 Task: Select and add the product "Large meat burritos" to cart from the store "Abuelitas Birria".
Action: Mouse moved to (365, 171)
Screenshot: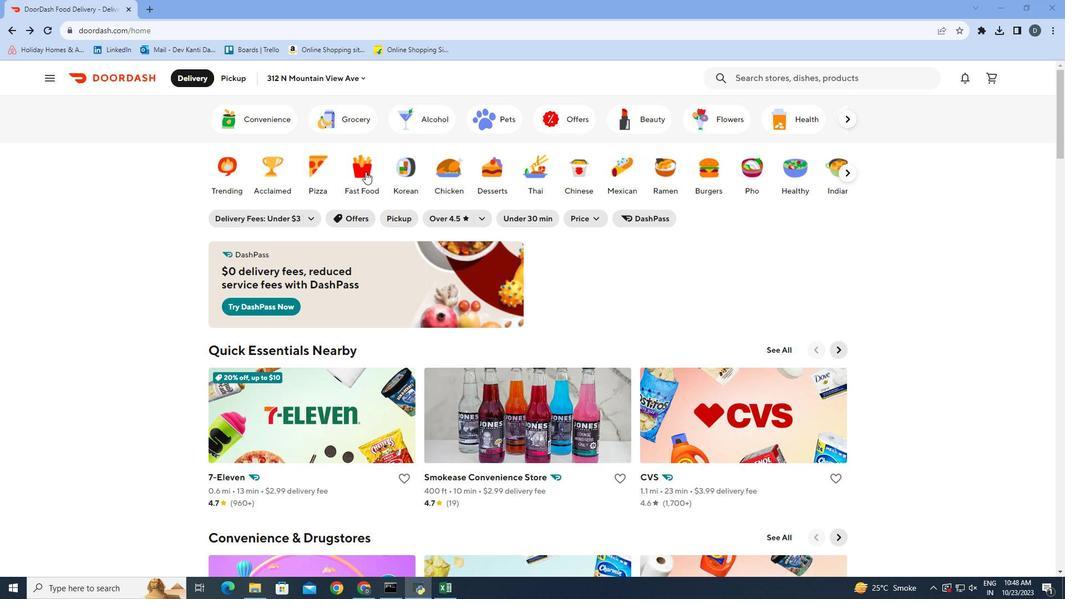 
Action: Mouse pressed left at (365, 171)
Screenshot: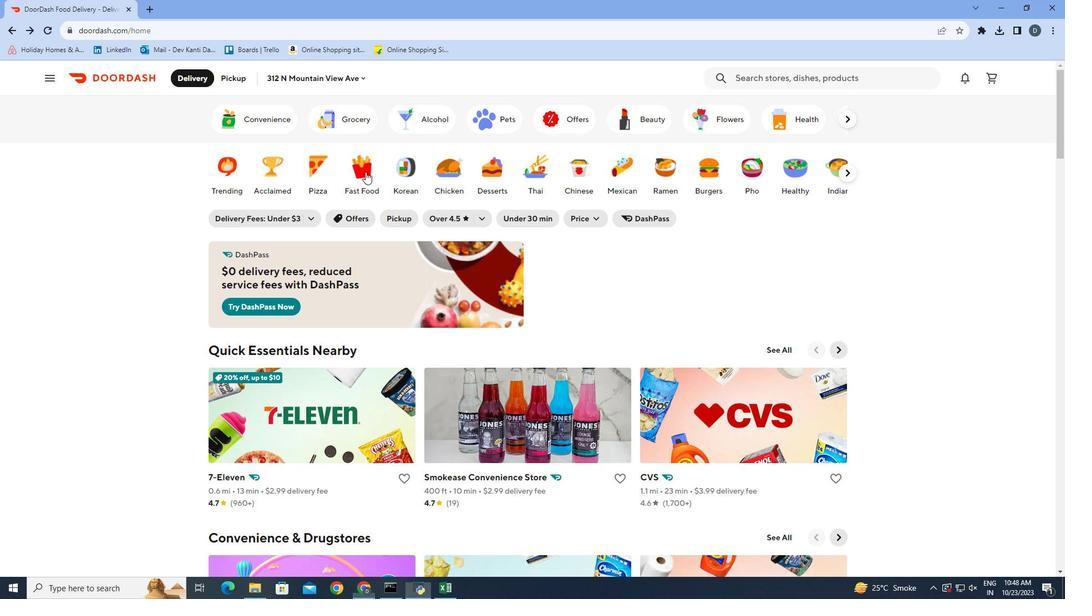 
Action: Mouse moved to (811, 79)
Screenshot: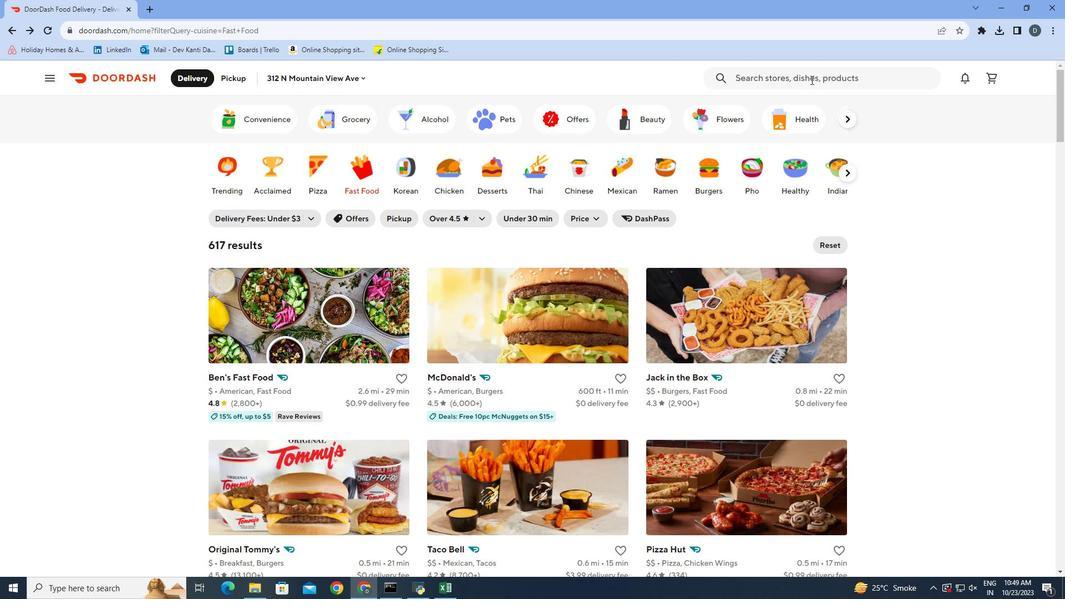 
Action: Mouse pressed left at (811, 79)
Screenshot: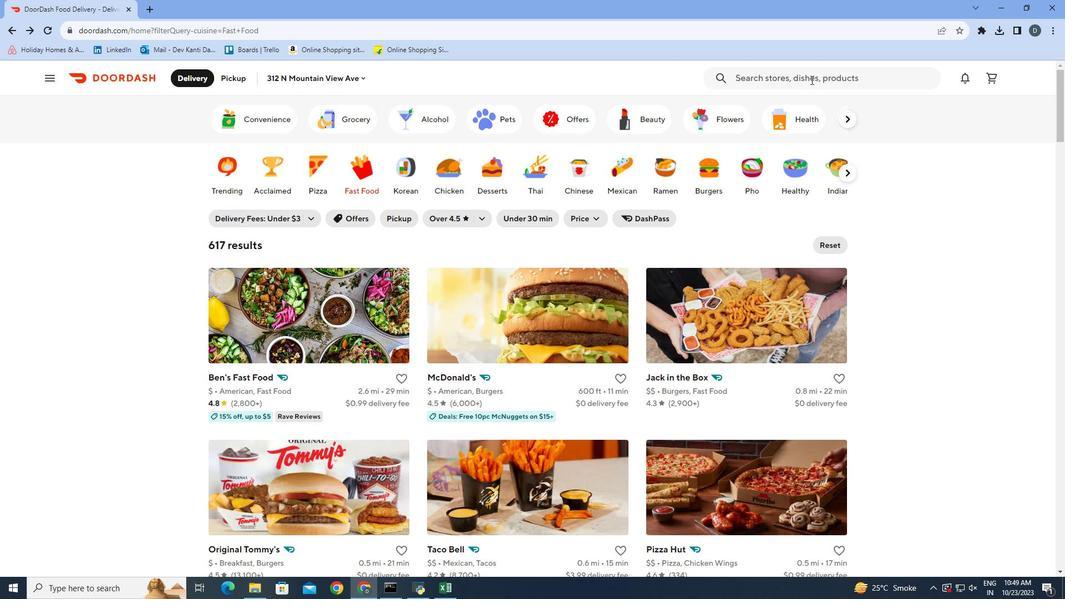 
Action: Mouse moved to (767, 134)
Screenshot: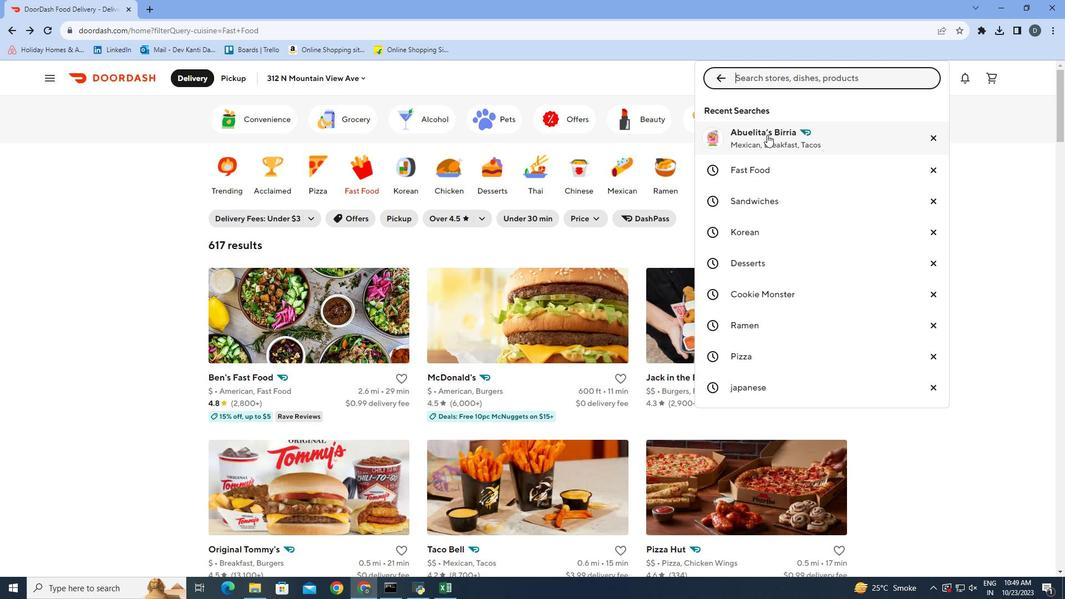 
Action: Mouse pressed left at (767, 134)
Screenshot: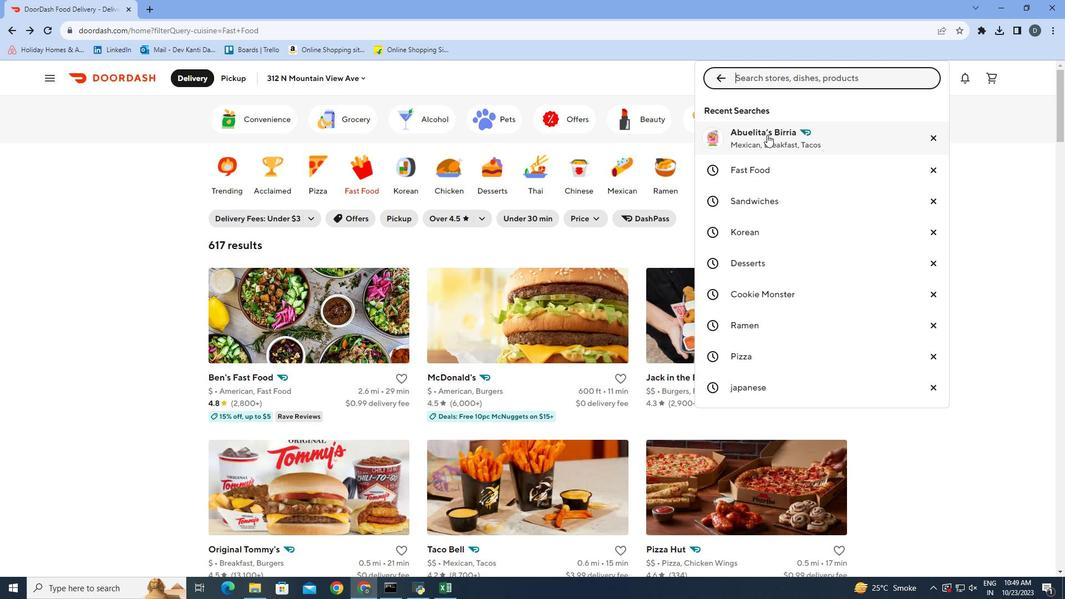 
Action: Mouse moved to (873, 326)
Screenshot: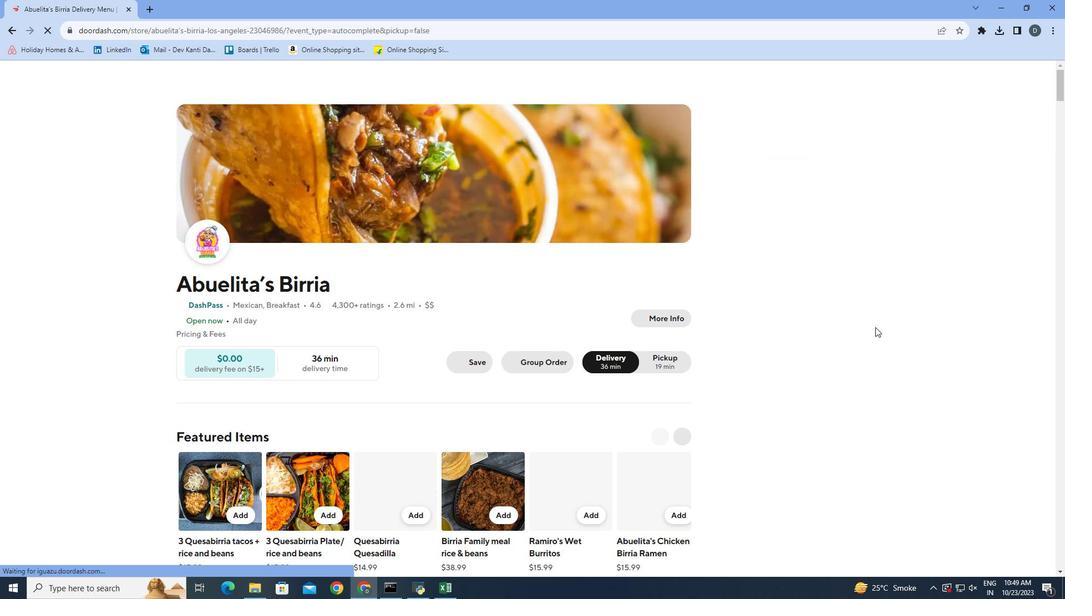 
Action: Mouse scrolled (873, 325) with delta (0, 0)
Screenshot: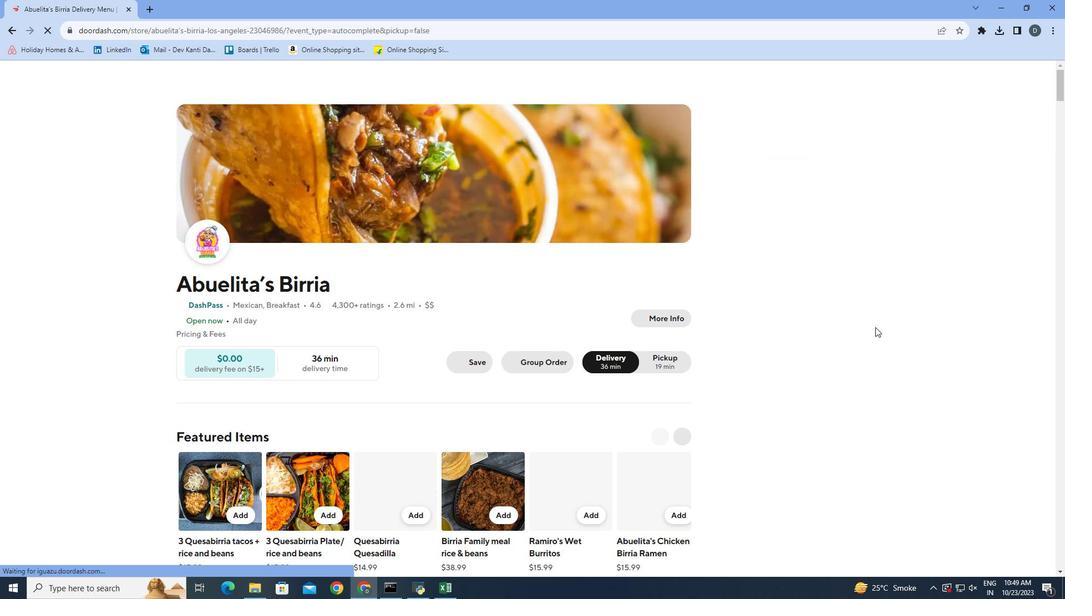 
Action: Mouse moved to (877, 327)
Screenshot: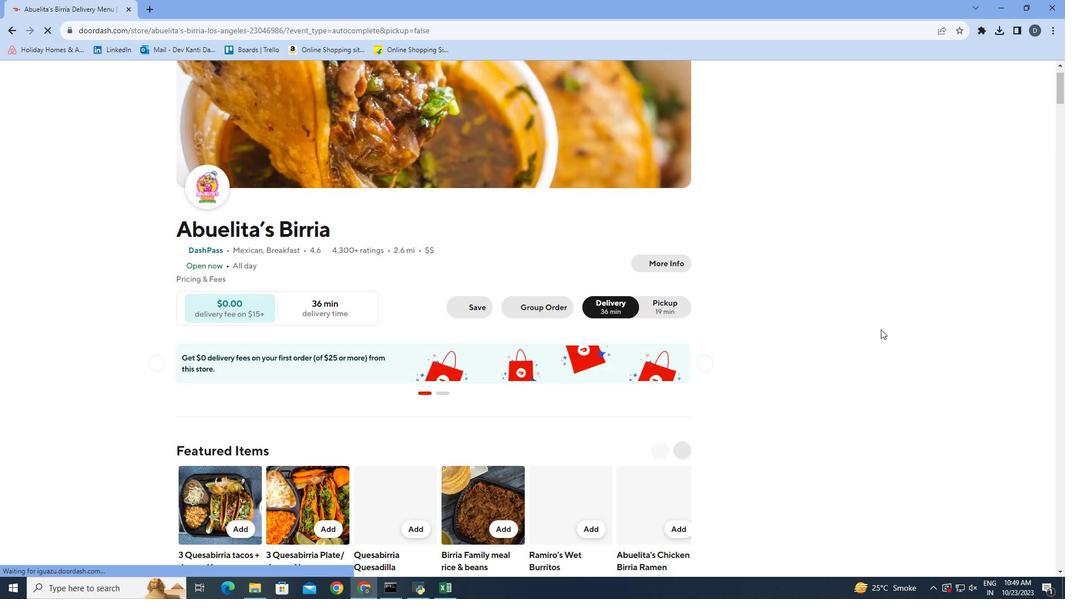 
Action: Mouse scrolled (877, 327) with delta (0, 0)
Screenshot: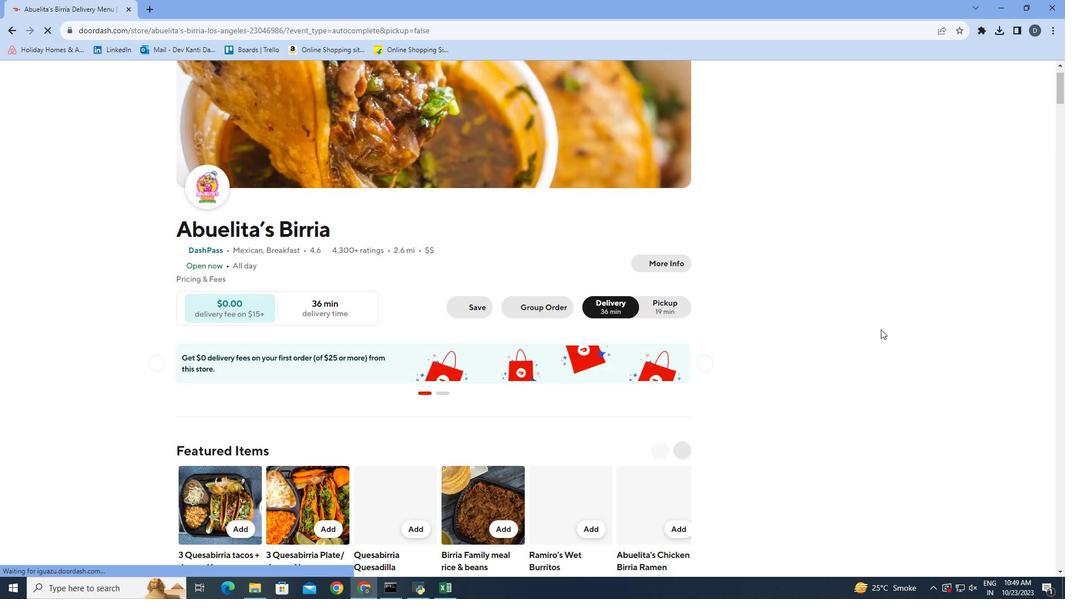 
Action: Mouse moved to (887, 333)
Screenshot: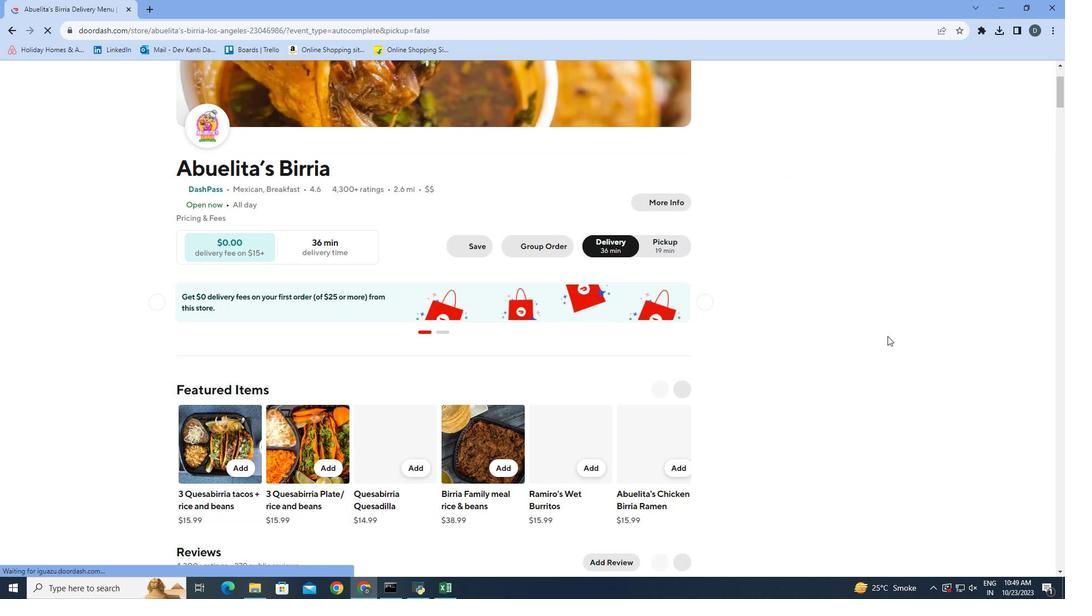 
Action: Mouse scrolled (887, 332) with delta (0, 0)
Screenshot: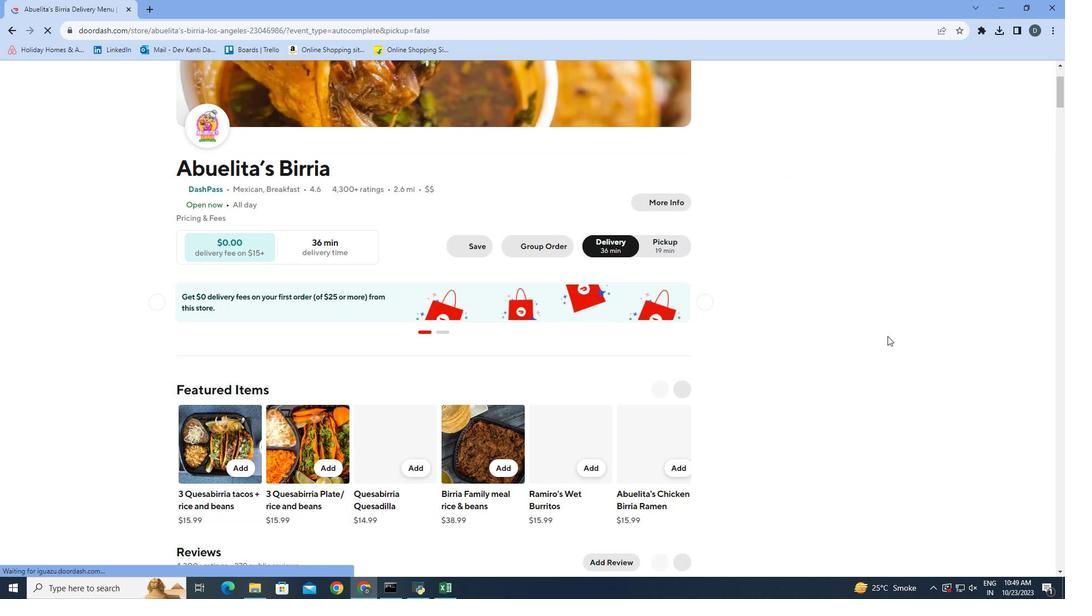 
Action: Mouse moved to (887, 338)
Screenshot: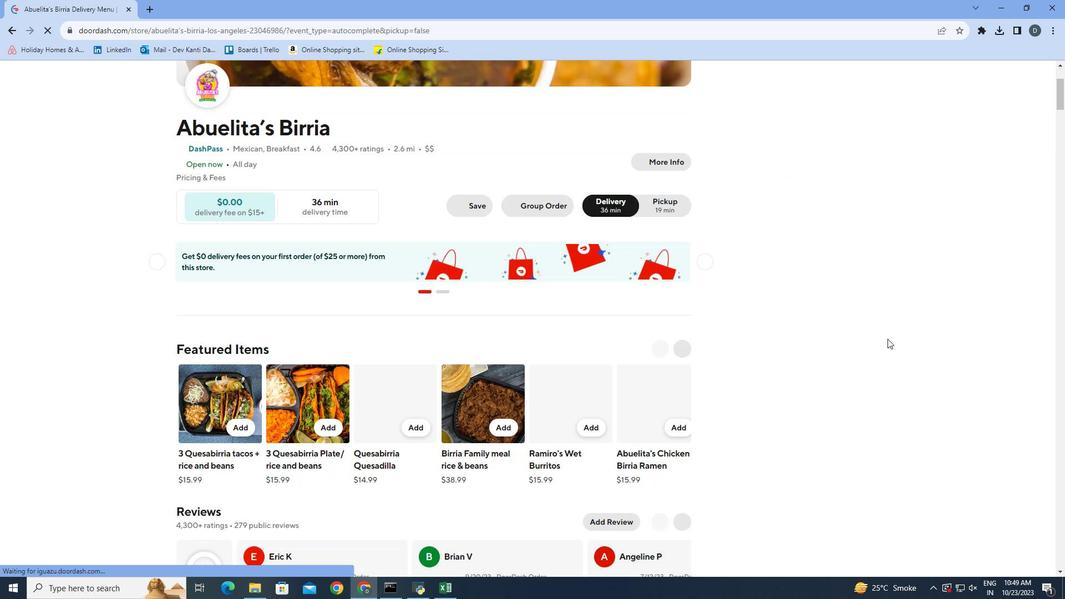 
Action: Mouse scrolled (887, 337) with delta (0, 0)
Screenshot: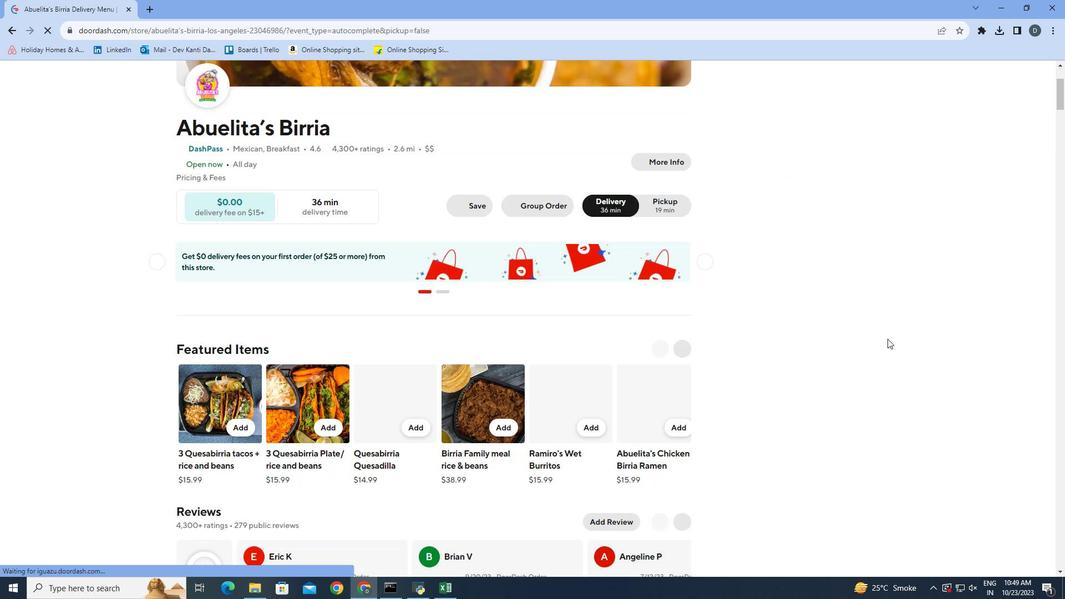 
Action: Mouse moved to (886, 341)
Screenshot: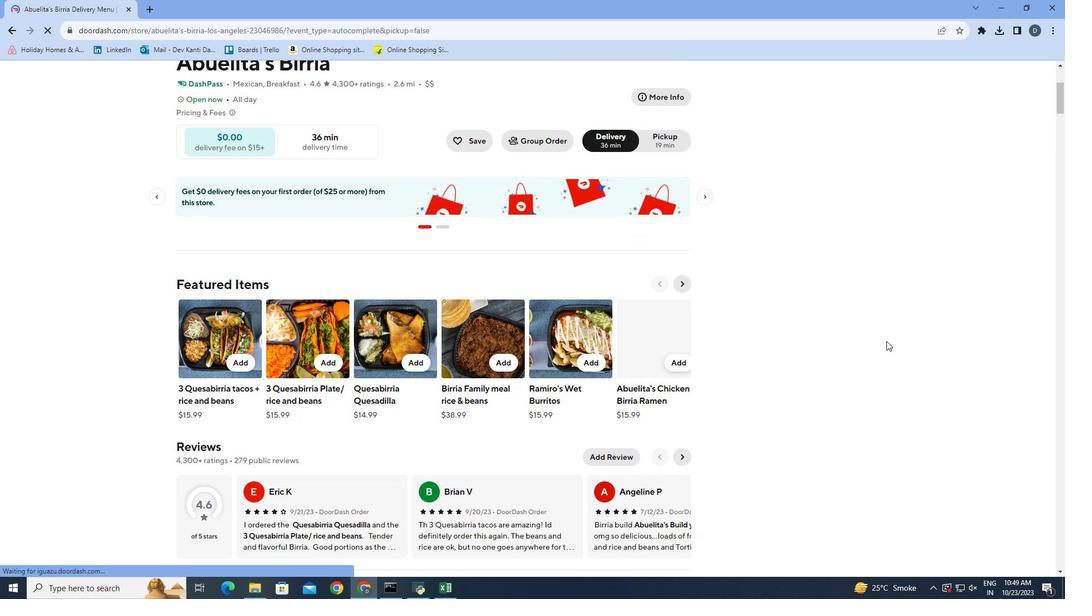 
Action: Mouse scrolled (886, 340) with delta (0, 0)
Screenshot: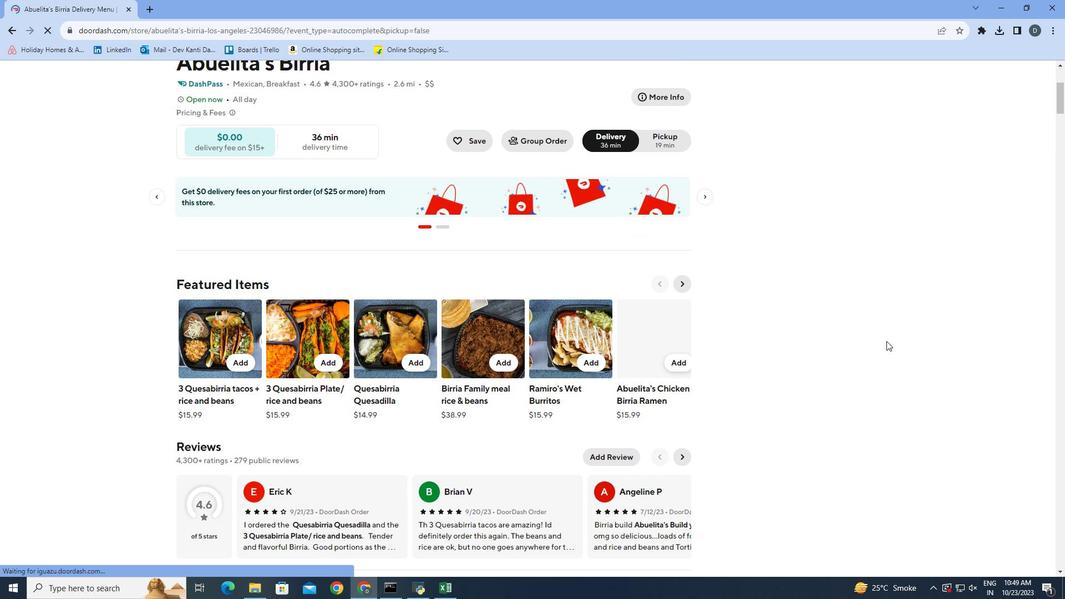 
Action: Mouse scrolled (886, 340) with delta (0, 0)
Screenshot: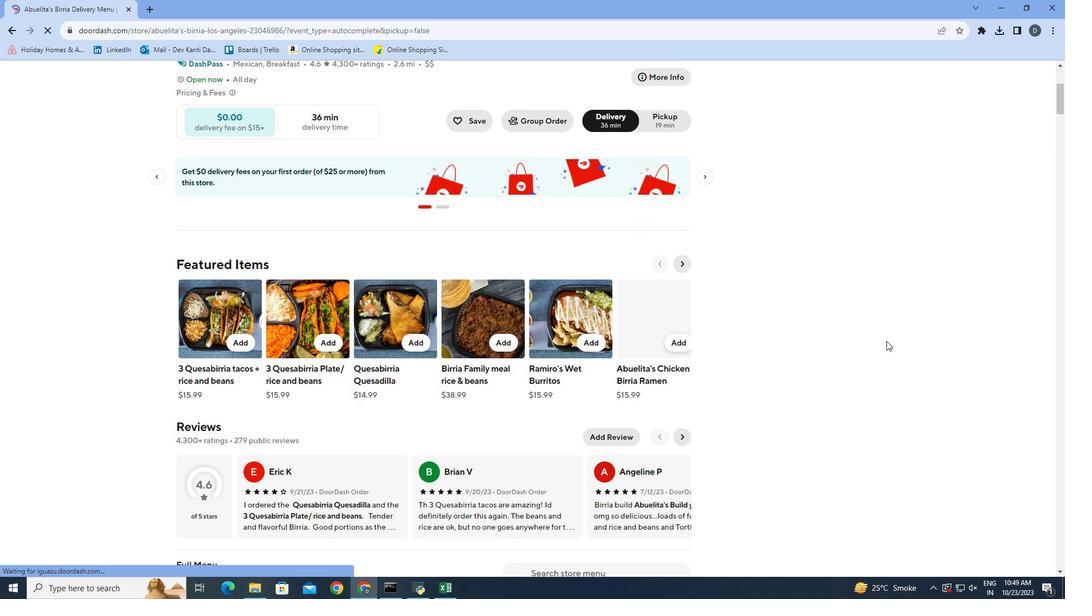 
Action: Mouse scrolled (886, 340) with delta (0, 0)
Screenshot: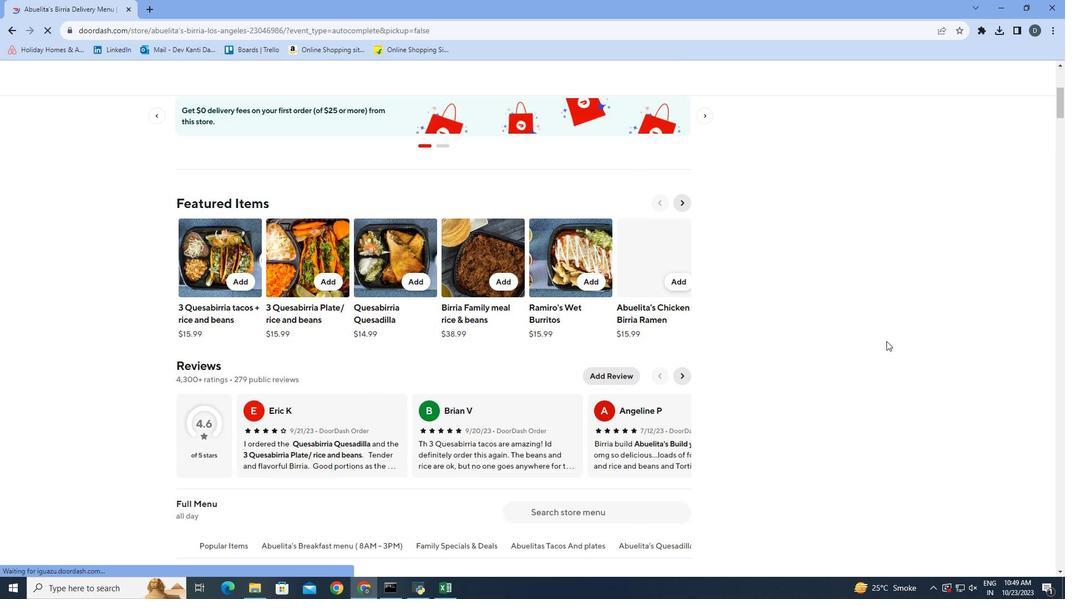 
Action: Mouse scrolled (886, 340) with delta (0, 0)
Screenshot: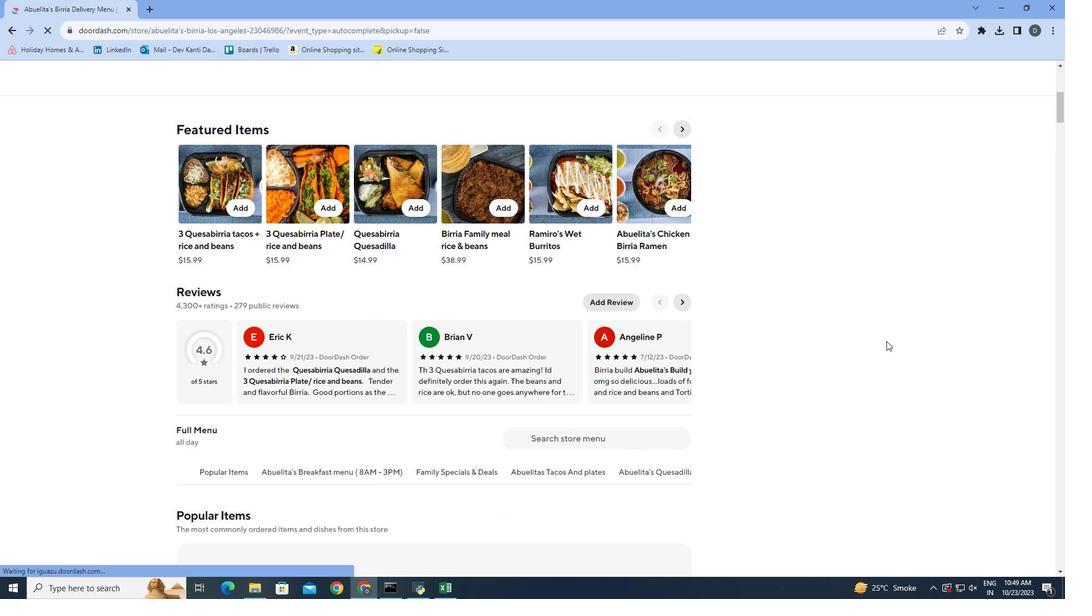 
Action: Mouse scrolled (886, 340) with delta (0, 0)
Screenshot: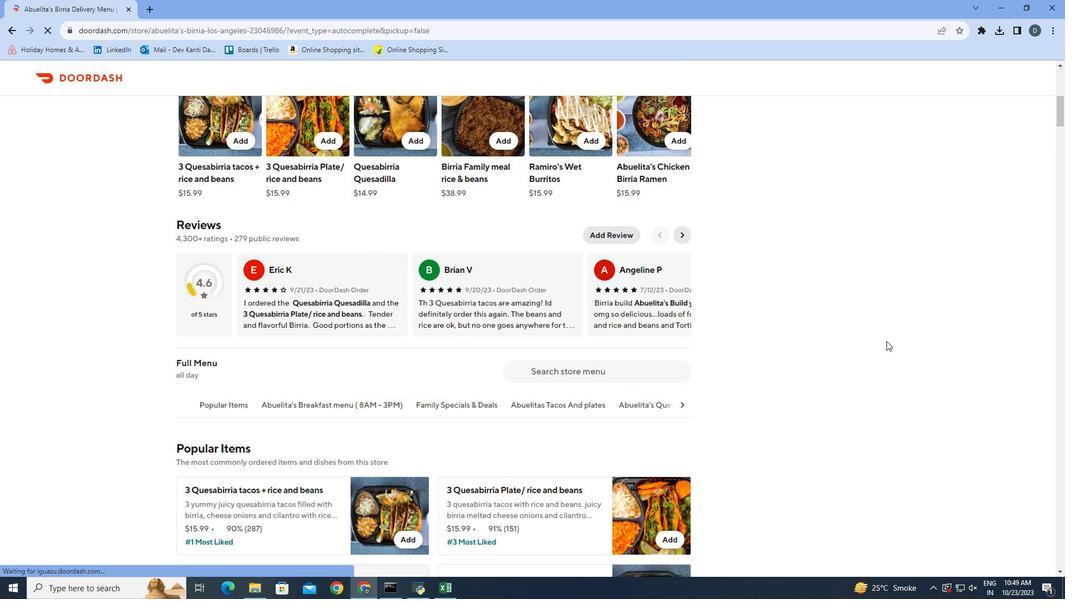 
Action: Mouse scrolled (886, 340) with delta (0, 0)
Screenshot: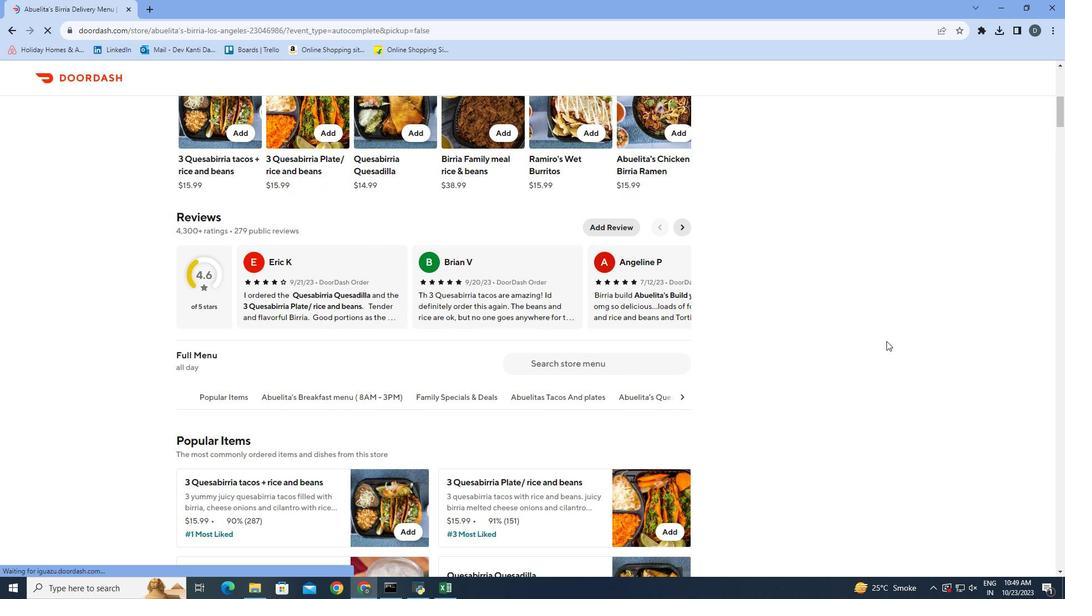 
Action: Mouse moved to (576, 265)
Screenshot: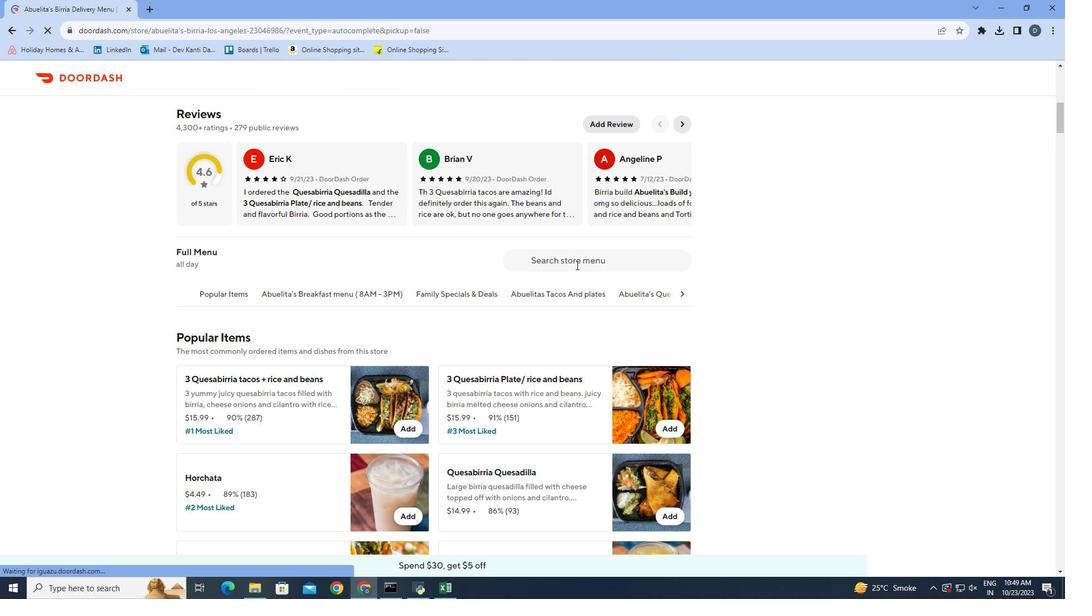 
Action: Mouse pressed left at (576, 265)
Screenshot: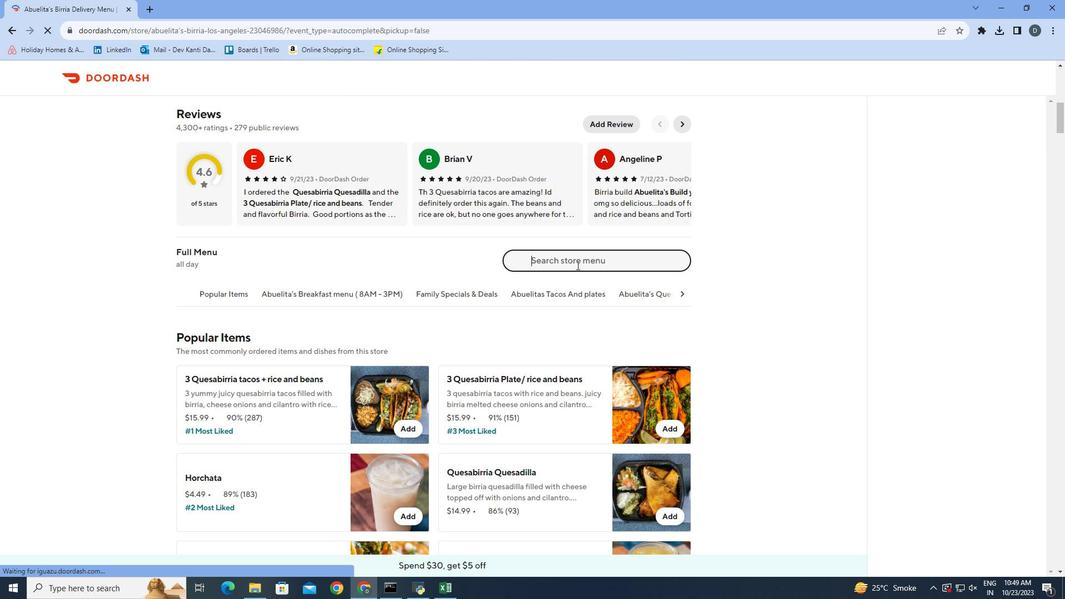
Action: Mouse moved to (579, 265)
Screenshot: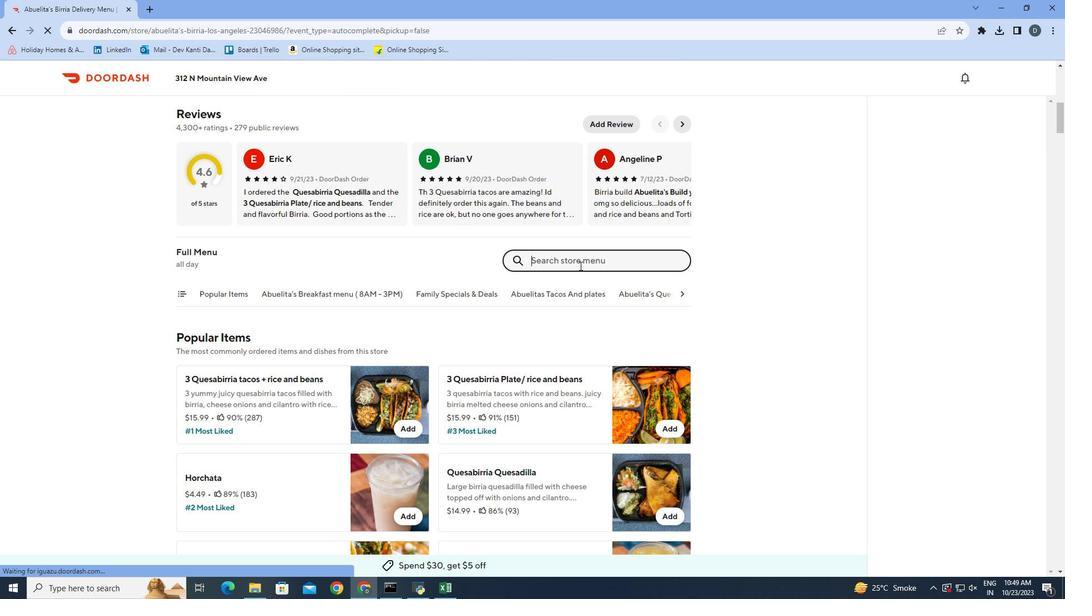 
Action: Key pressed <Key.shift>Large<Key.space>meat<Key.space>by<Key.backspace>urritos<Key.enter>
Screenshot: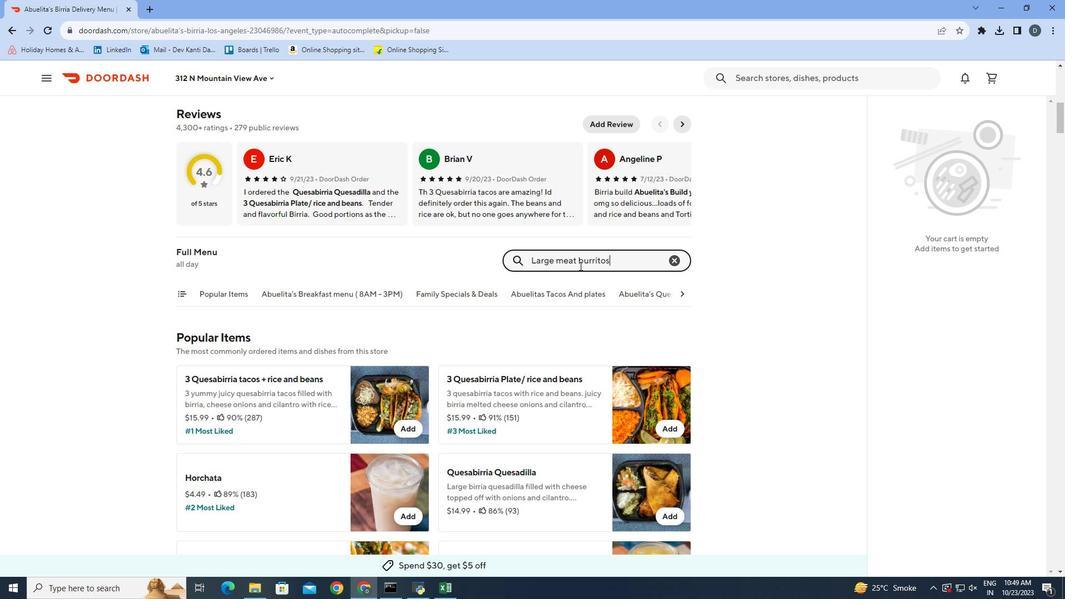 
Action: Mouse moved to (410, 452)
Screenshot: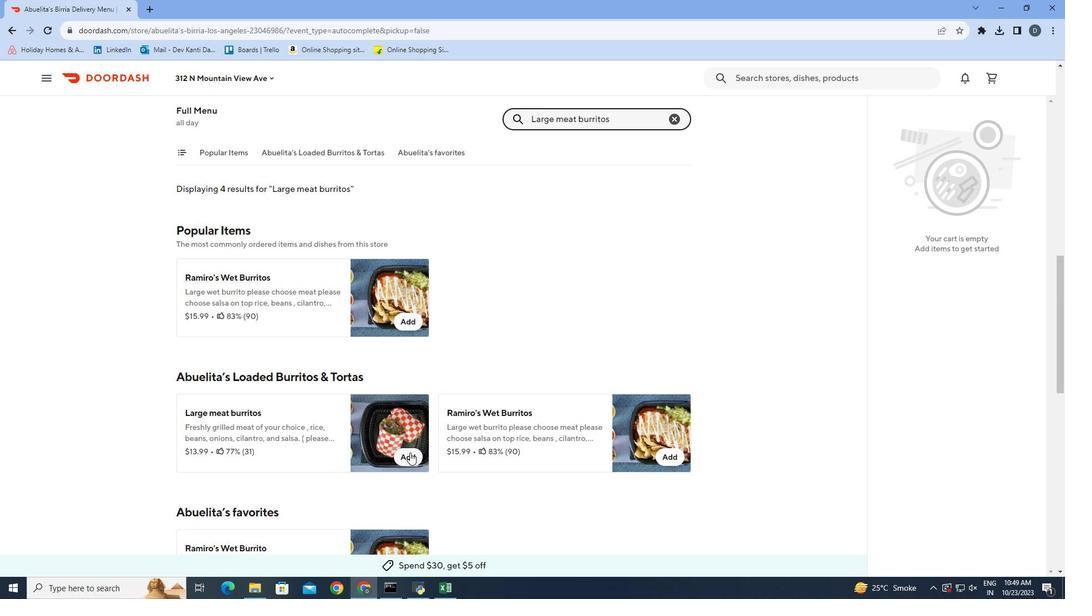 
Action: Mouse pressed left at (410, 452)
Screenshot: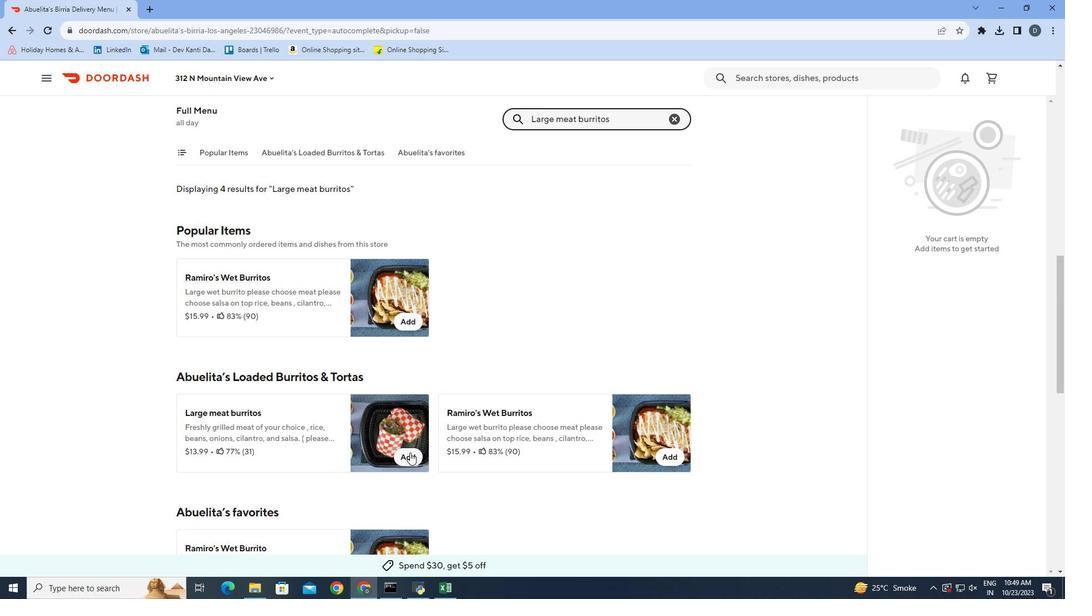 
Action: Mouse moved to (395, 414)
Screenshot: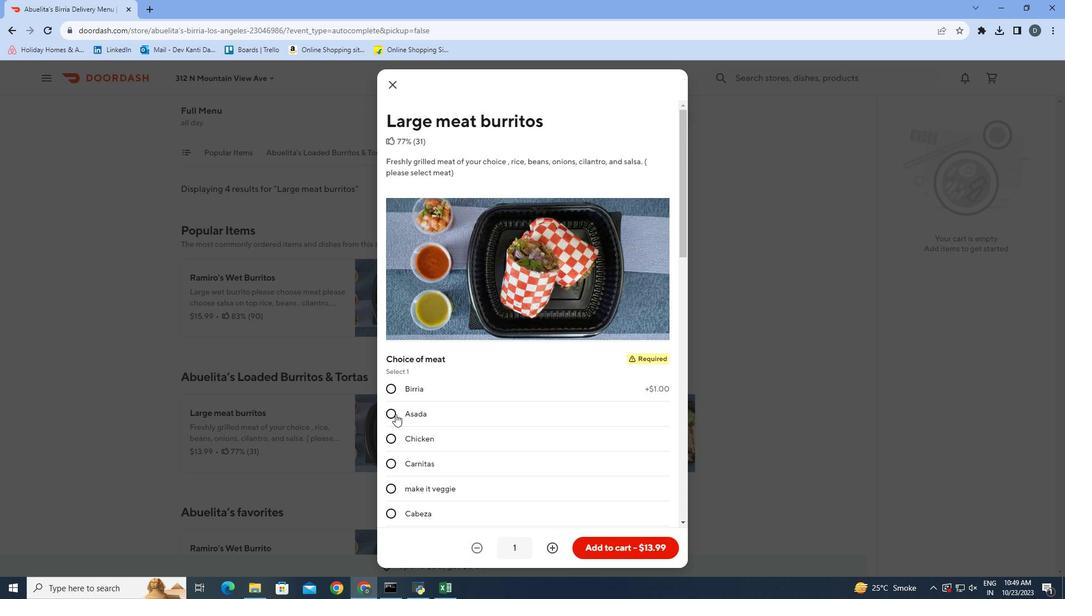 
Action: Mouse pressed left at (395, 414)
Screenshot: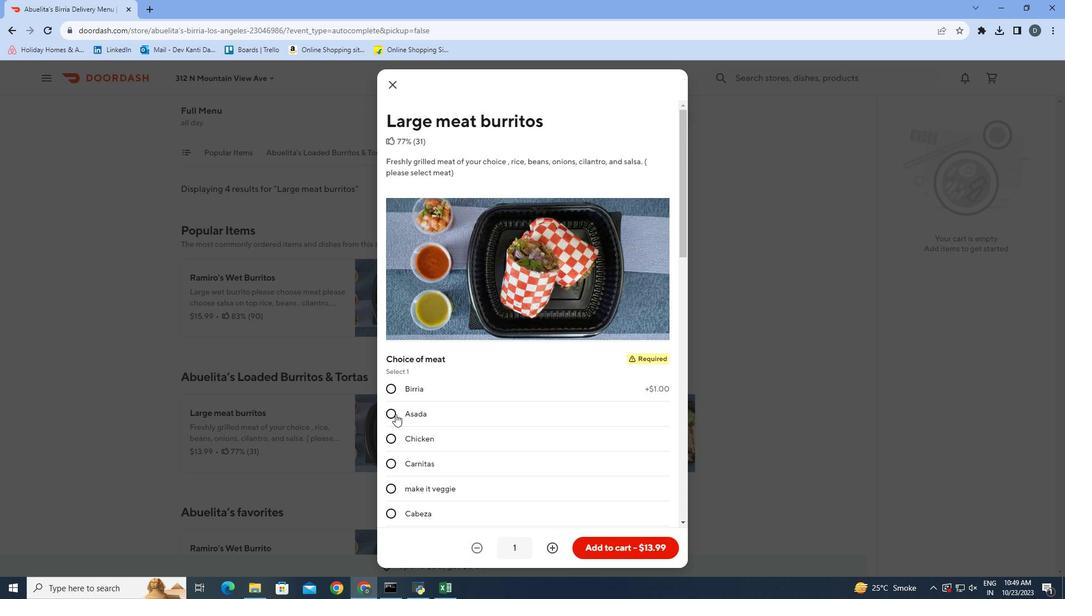 
Action: Mouse moved to (521, 444)
Screenshot: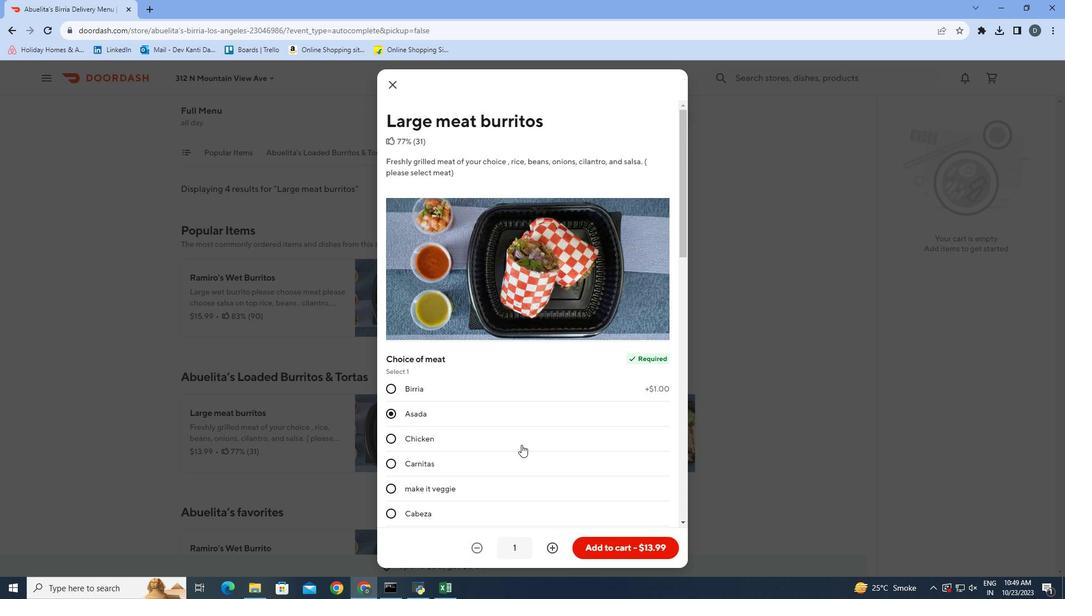 
Action: Mouse scrolled (521, 444) with delta (0, 0)
Screenshot: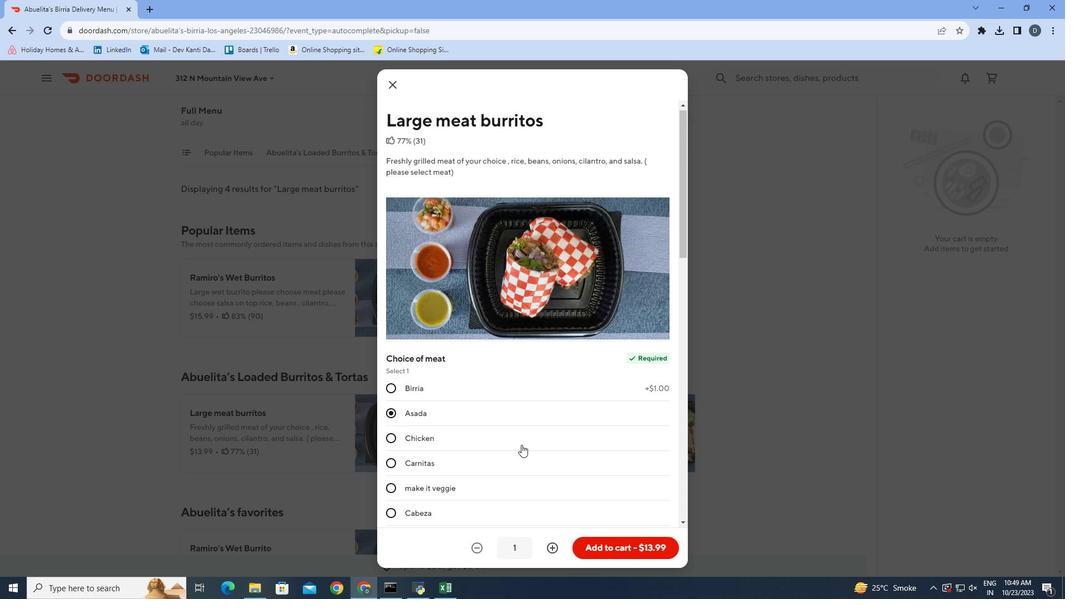 
Action: Mouse scrolled (521, 444) with delta (0, 0)
Screenshot: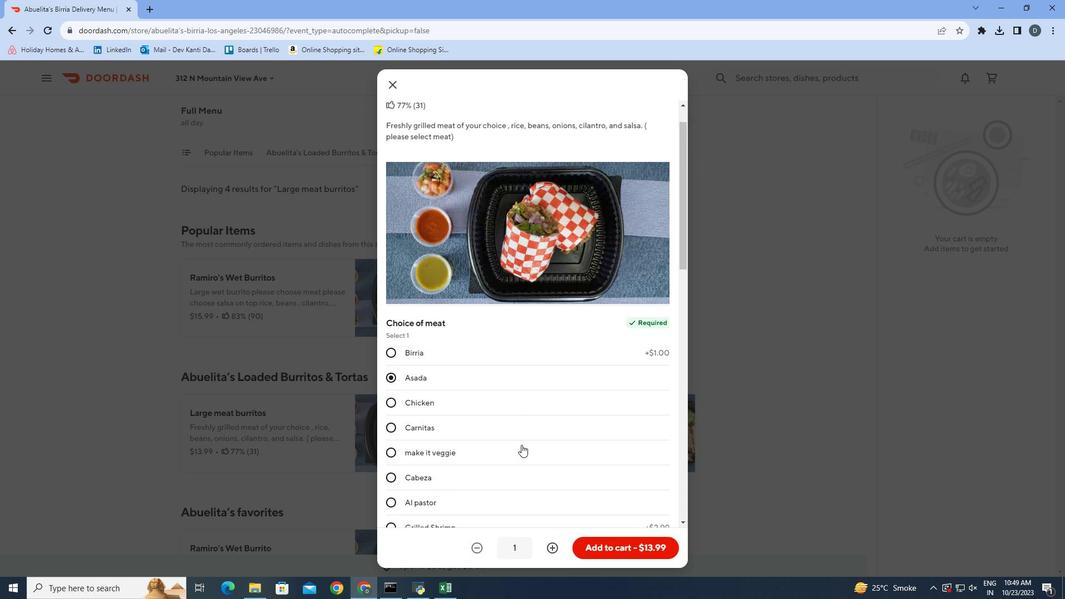 
Action: Mouse scrolled (521, 444) with delta (0, 0)
Screenshot: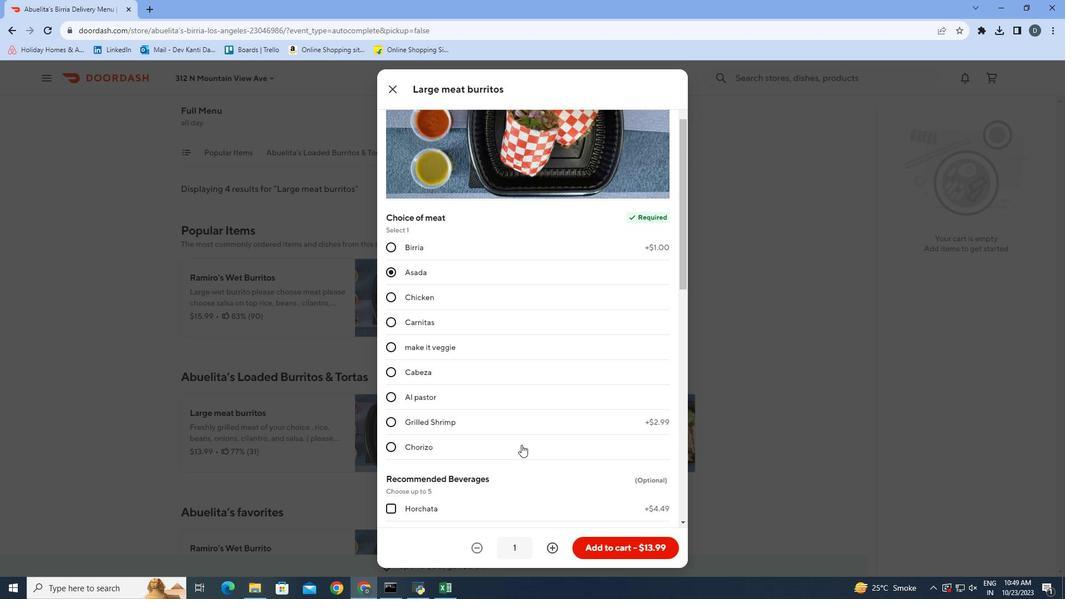 
Action: Mouse moved to (615, 548)
Screenshot: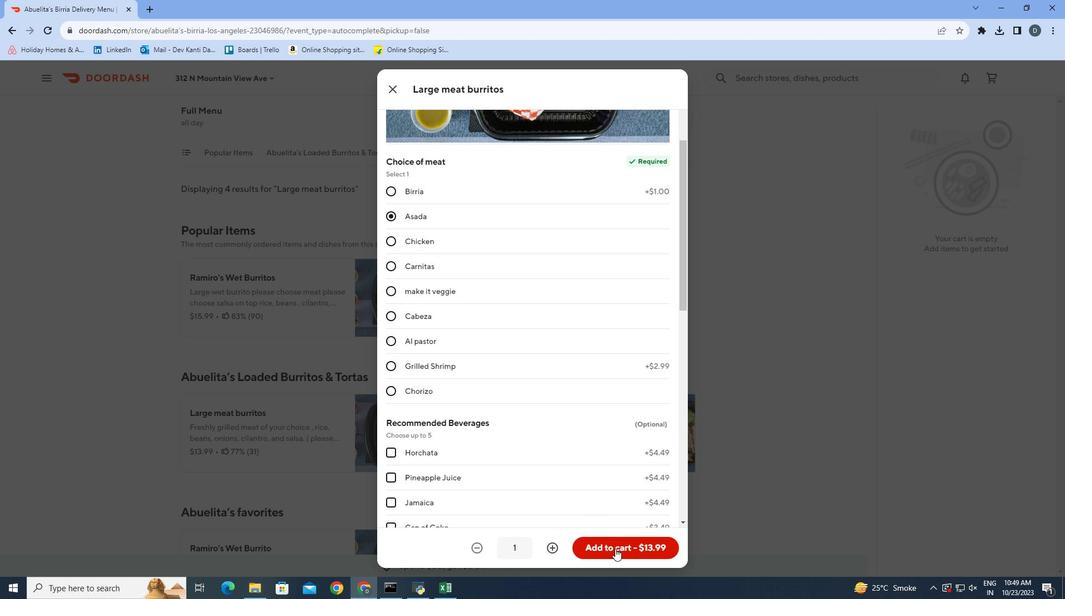 
Action: Mouse pressed left at (615, 548)
Screenshot: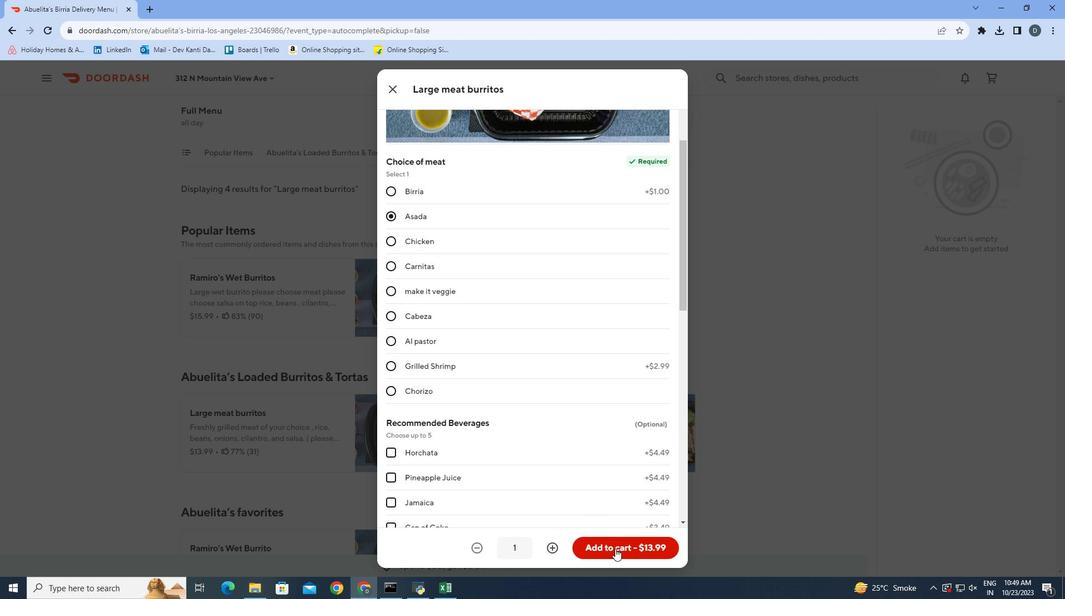 
Action: Mouse moved to (786, 280)
Screenshot: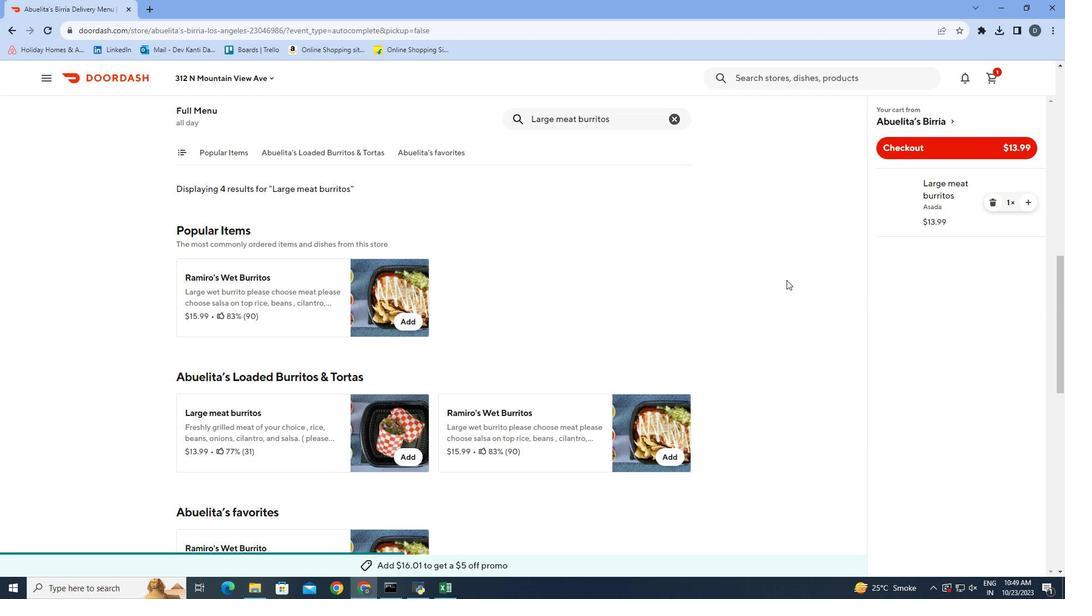 
